 Task: Create a board button that moves all the cards in the list "Progress Report" on board "Trello first" to list "Progress report".
Action: Mouse moved to (1098, 90)
Screenshot: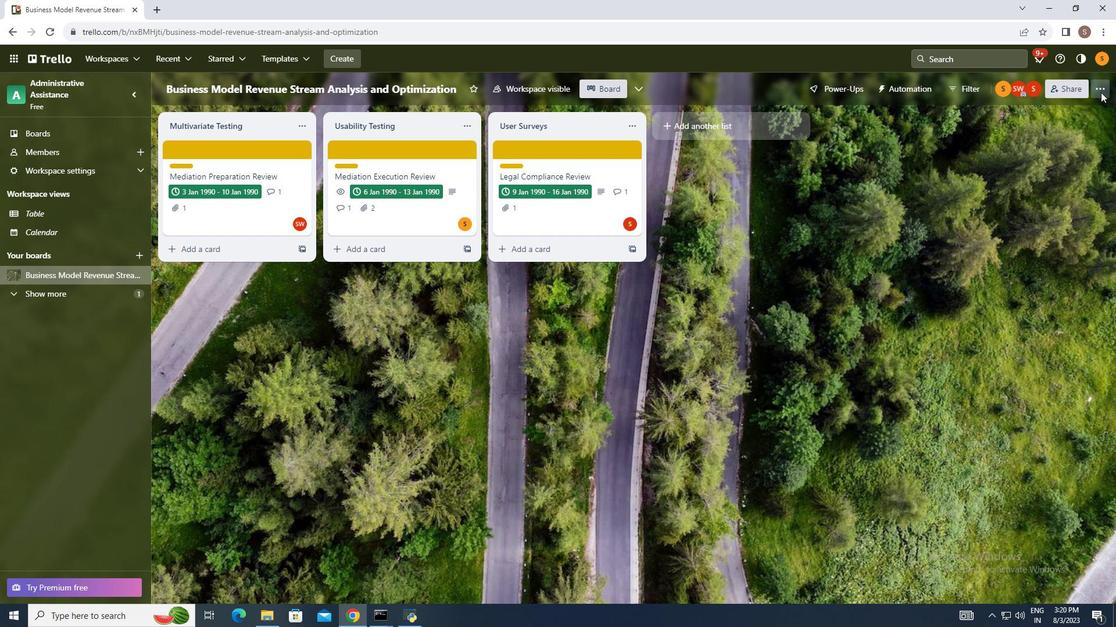 
Action: Mouse pressed left at (1098, 90)
Screenshot: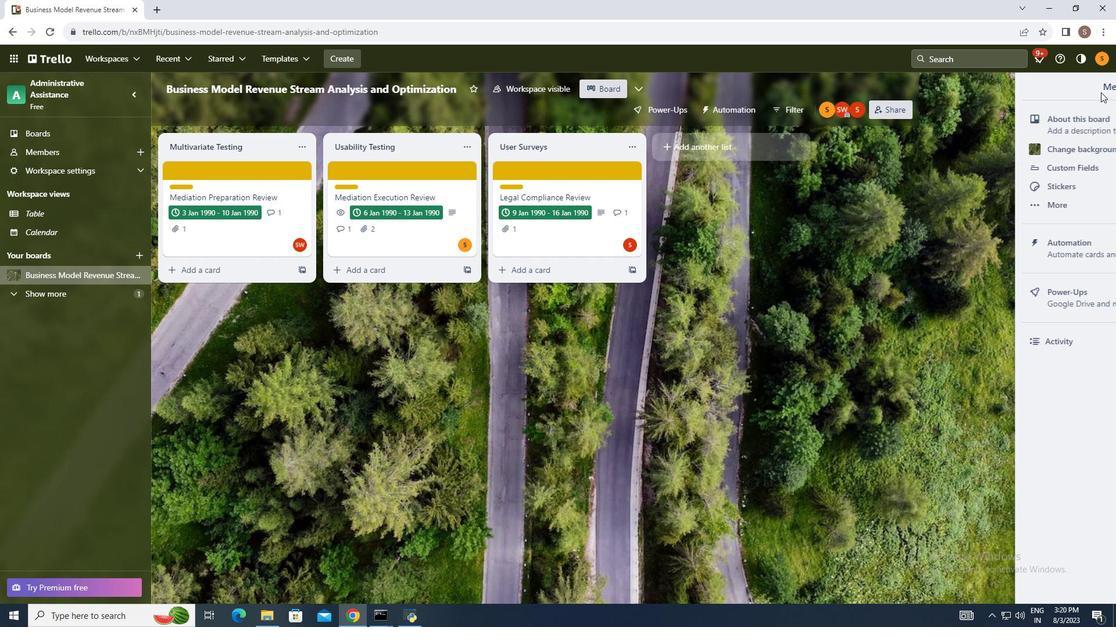 
Action: Mouse moved to (1002, 249)
Screenshot: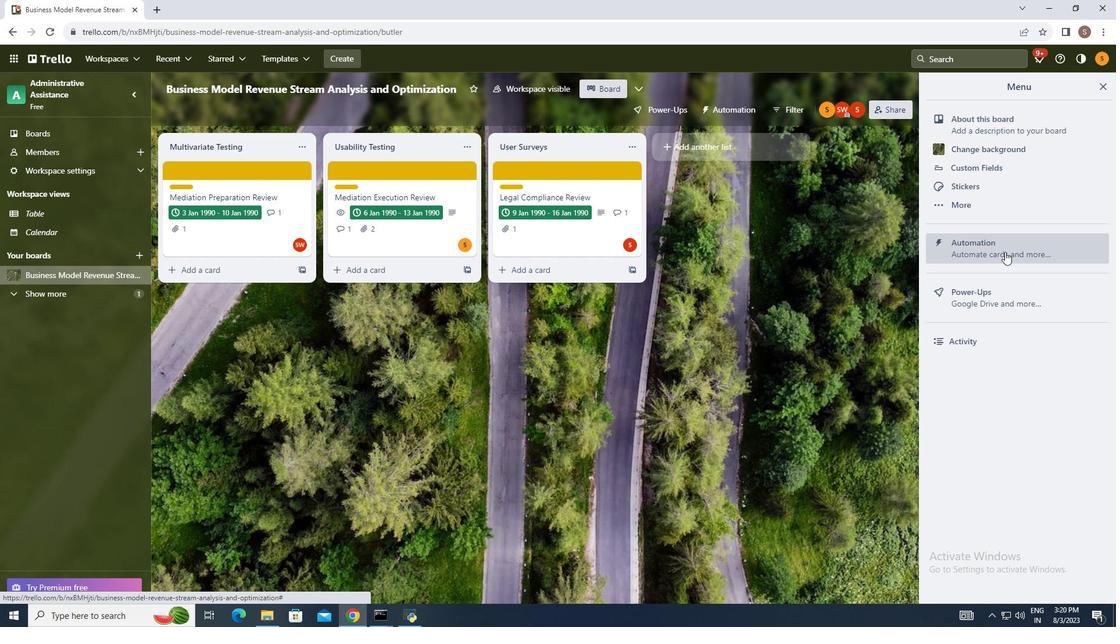 
Action: Mouse pressed left at (1002, 249)
Screenshot: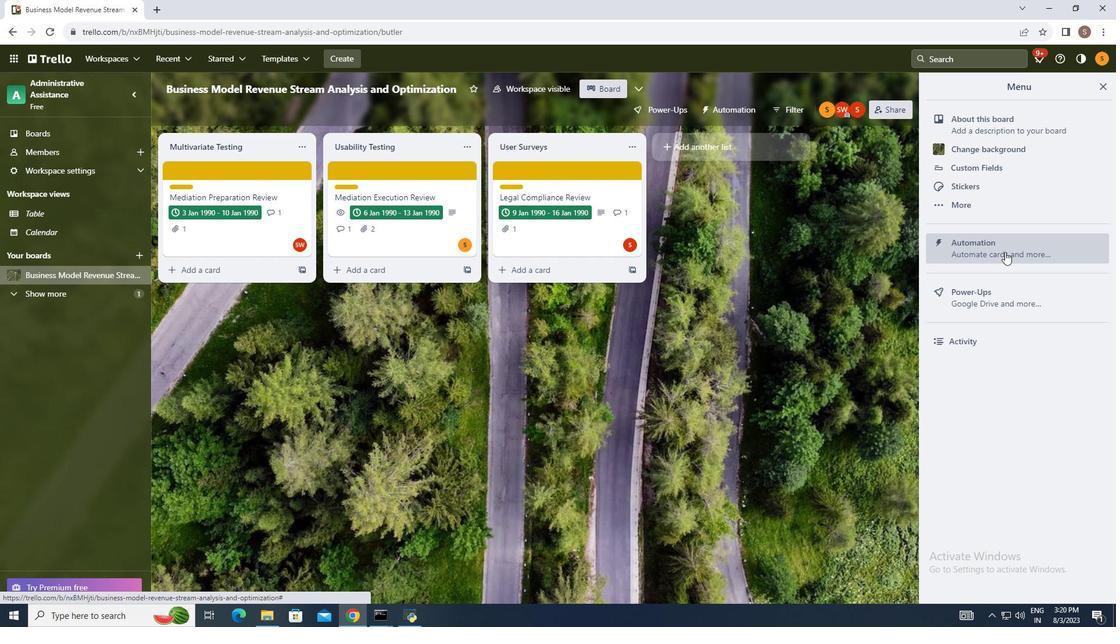
Action: Mouse moved to (208, 322)
Screenshot: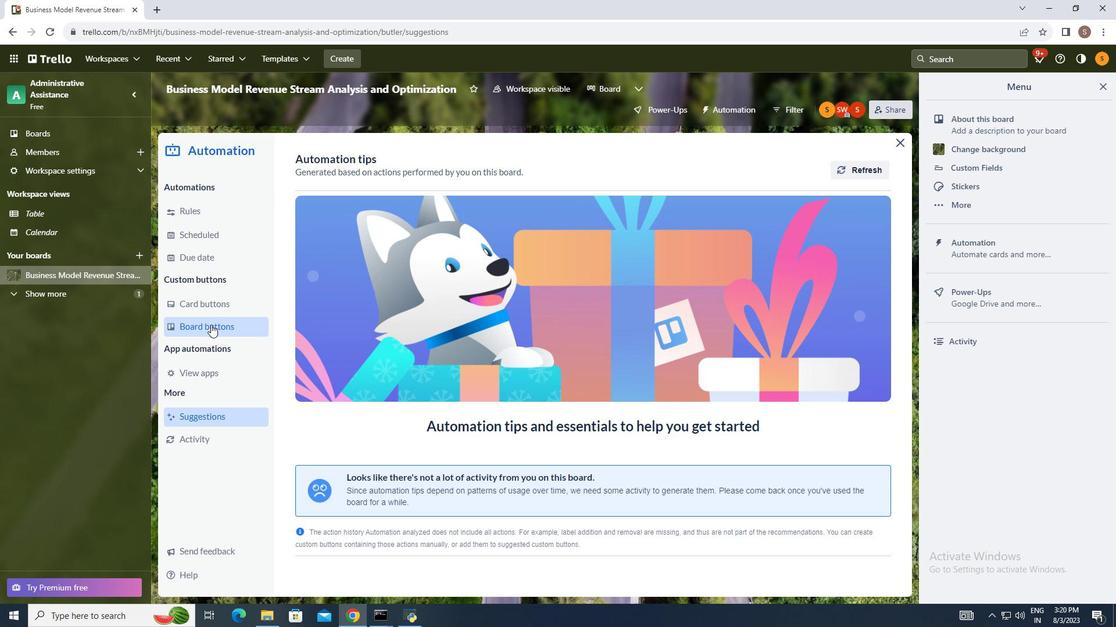 
Action: Mouse pressed left at (208, 322)
Screenshot: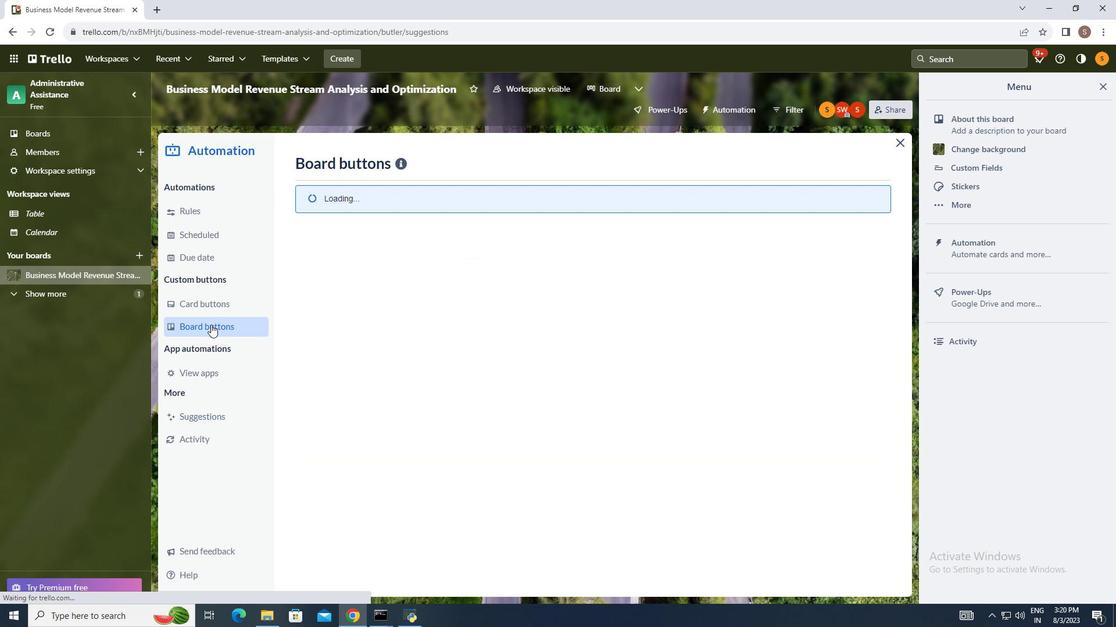 
Action: Mouse moved to (847, 163)
Screenshot: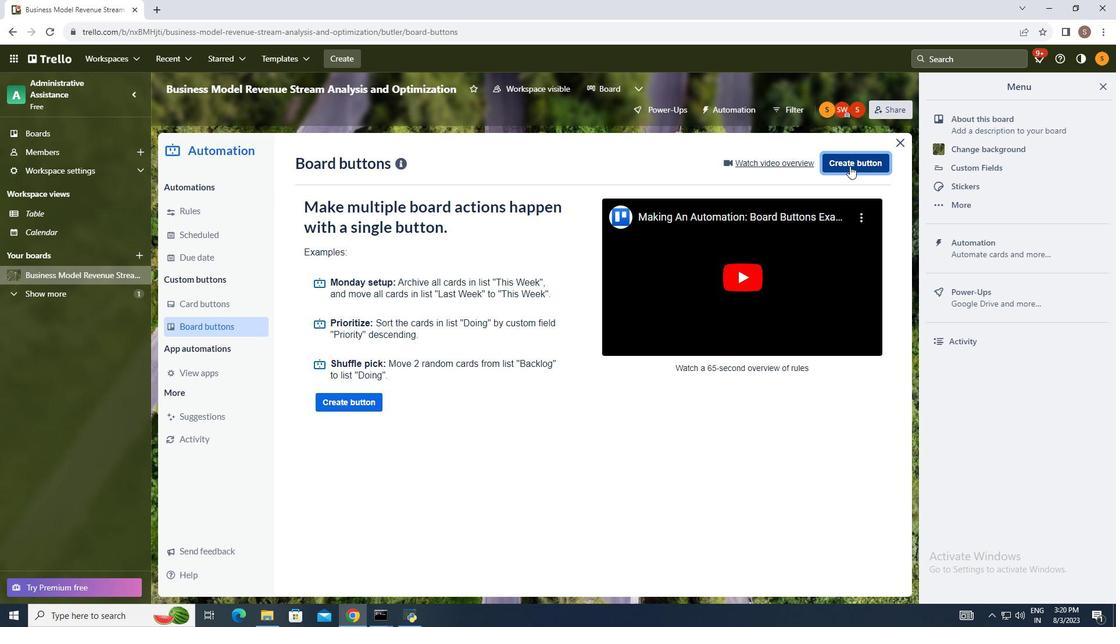 
Action: Mouse pressed left at (847, 163)
Screenshot: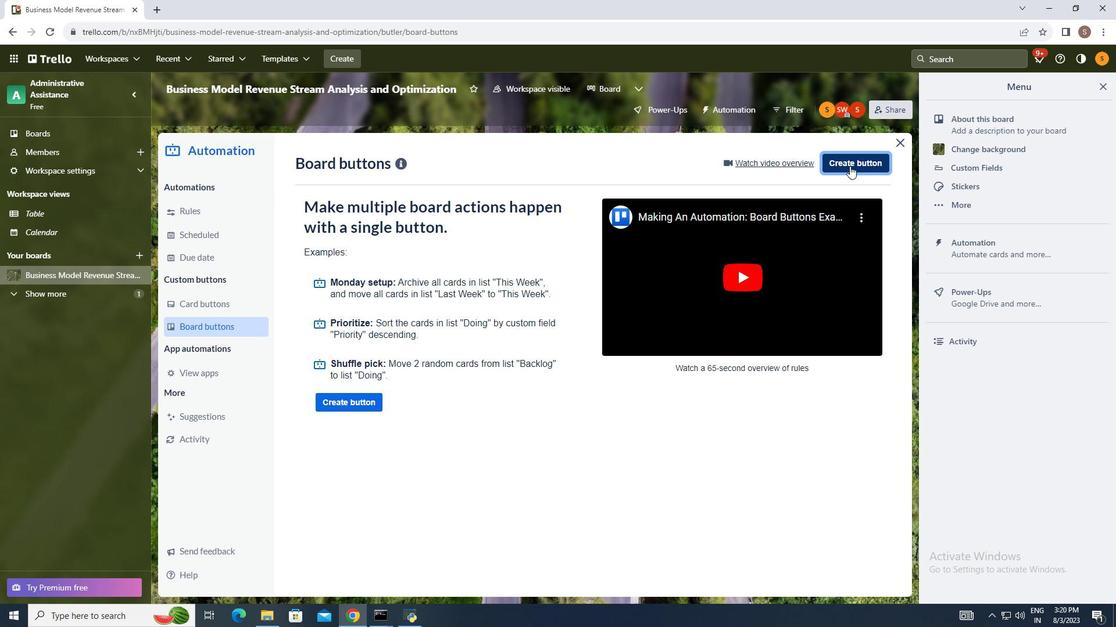
Action: Mouse moved to (576, 320)
Screenshot: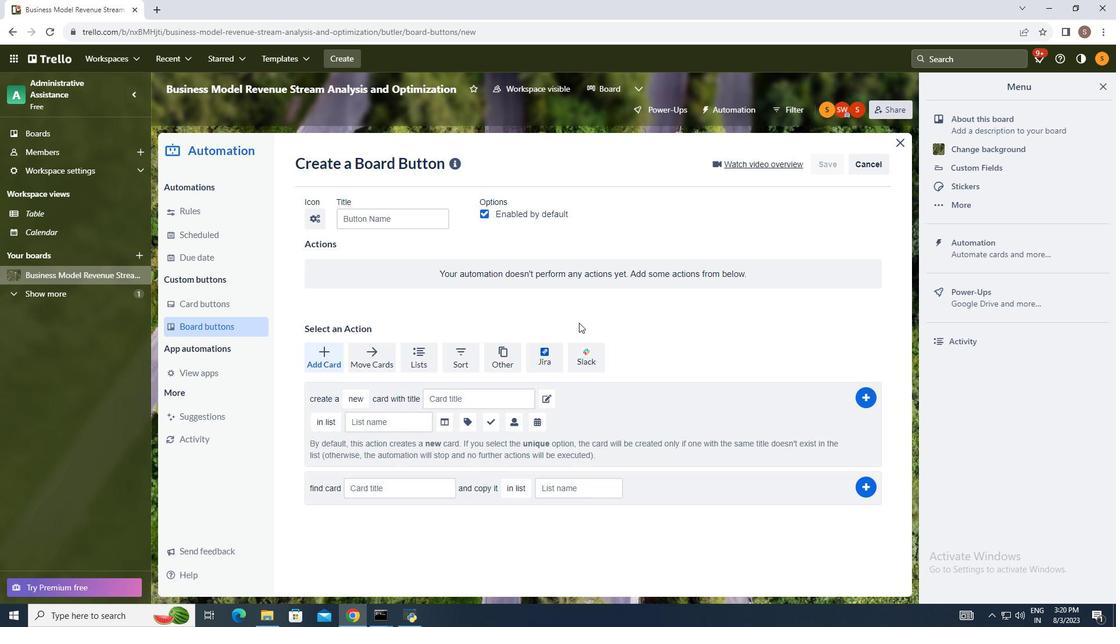 
Action: Mouse pressed left at (576, 320)
Screenshot: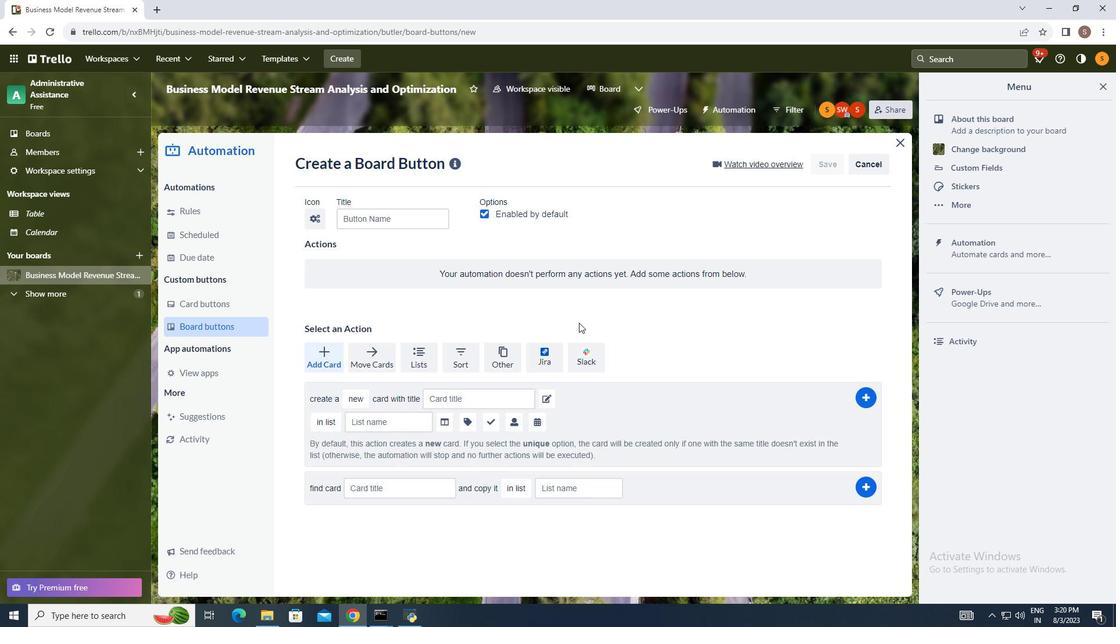 
Action: Mouse moved to (374, 349)
Screenshot: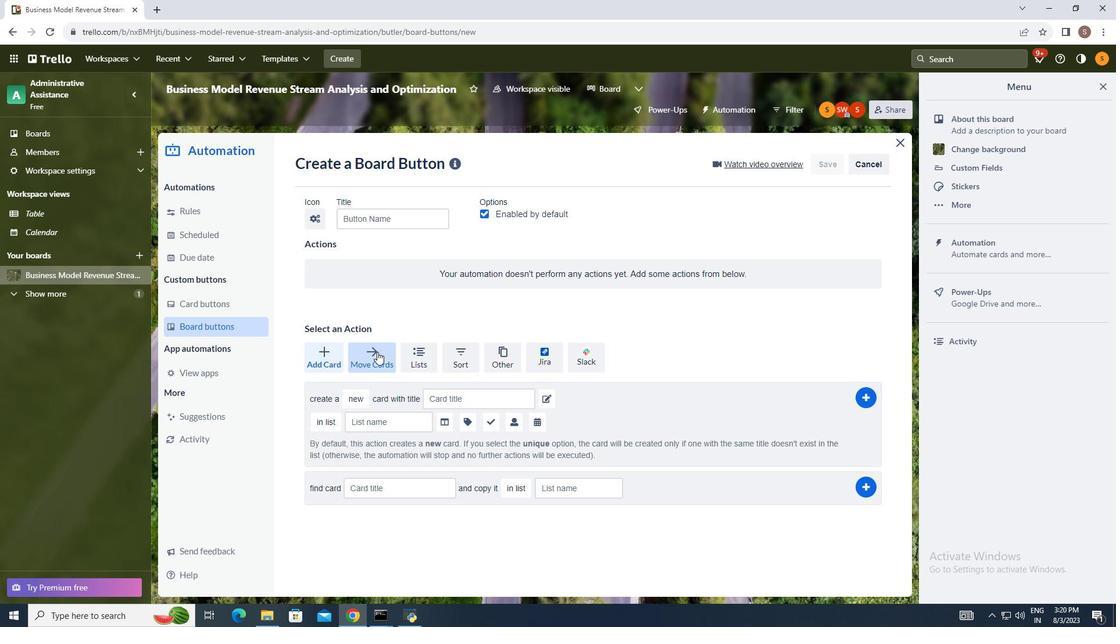 
Action: Mouse pressed left at (374, 349)
Screenshot: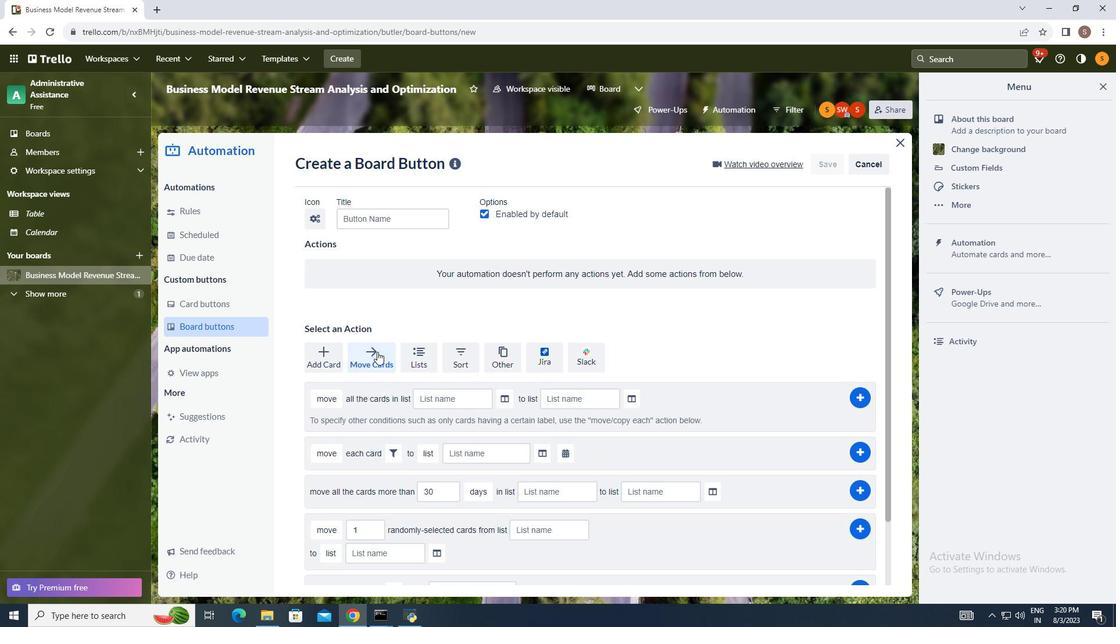 
Action: Mouse moved to (327, 394)
Screenshot: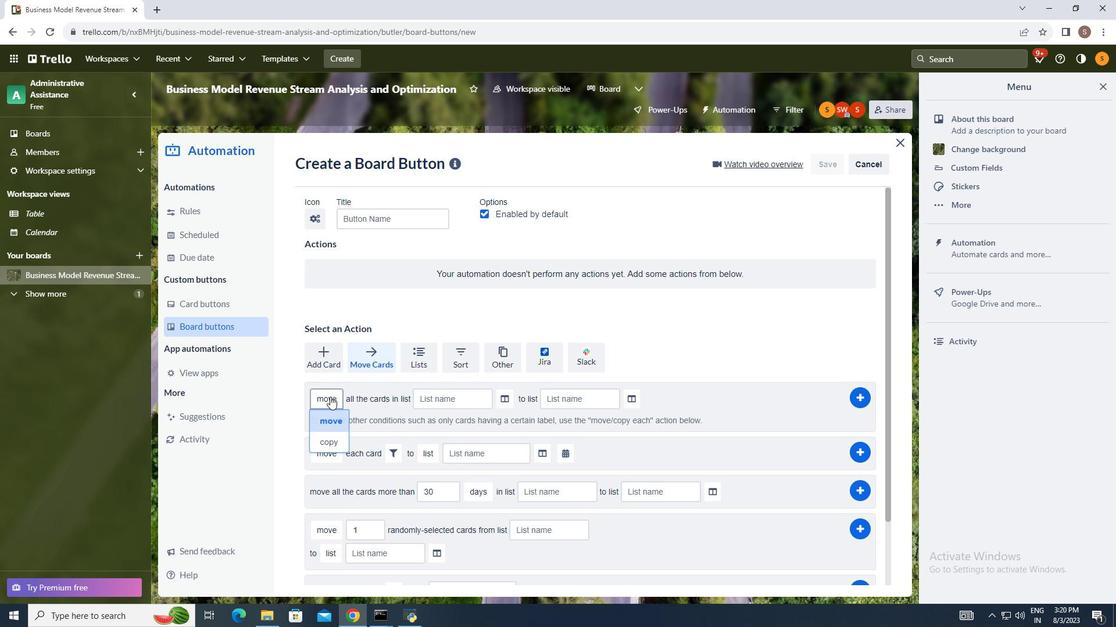 
Action: Mouse pressed left at (327, 394)
Screenshot: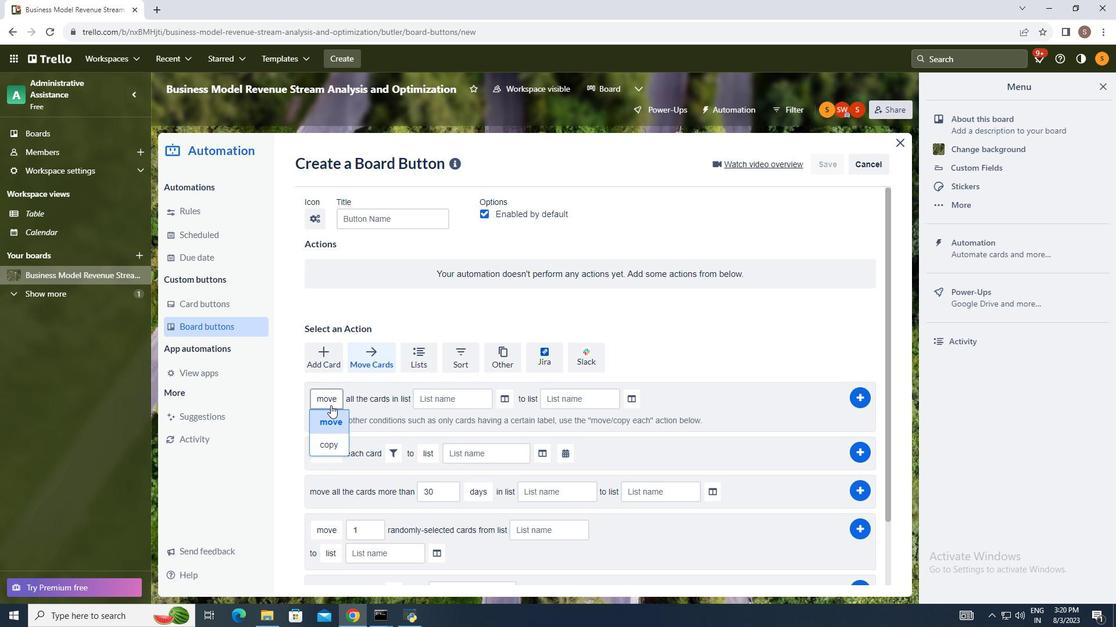 
Action: Mouse moved to (329, 416)
Screenshot: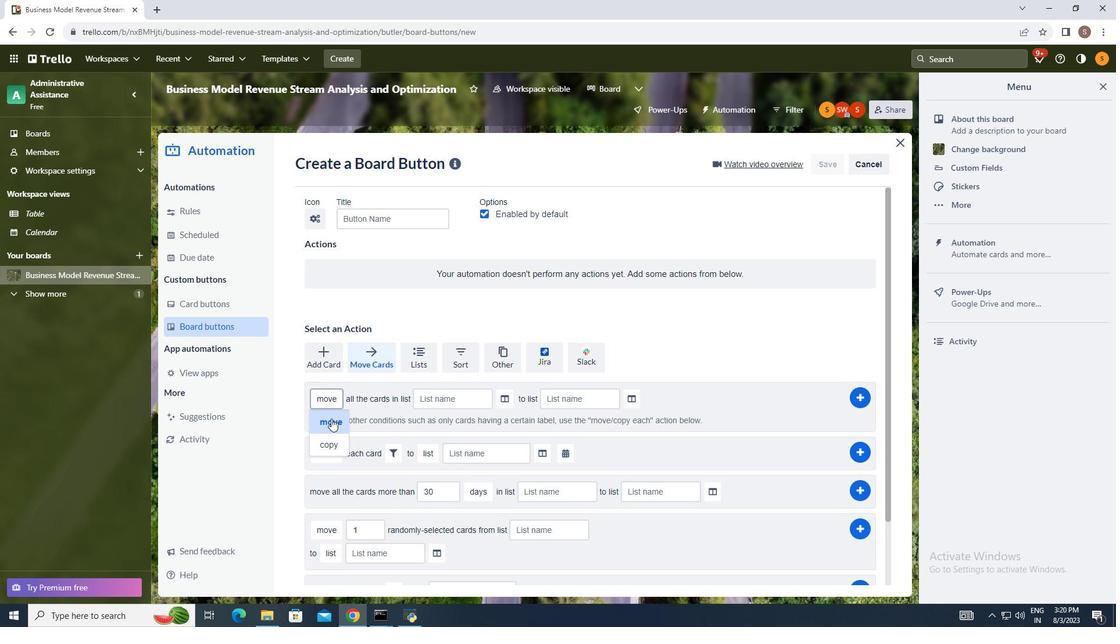 
Action: Mouse pressed left at (329, 416)
Screenshot: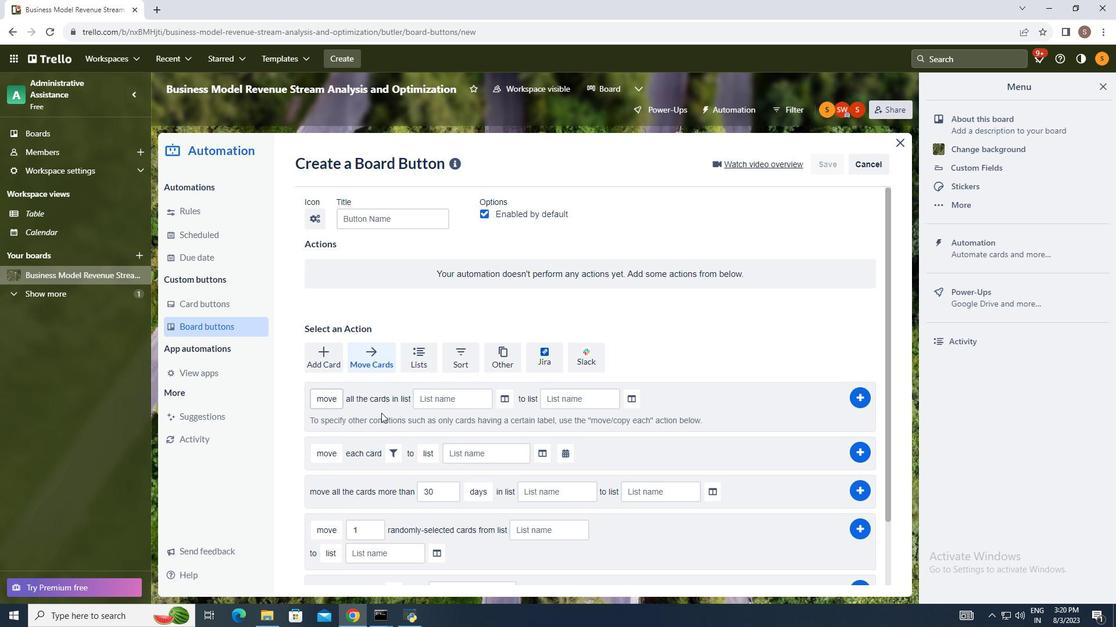 
Action: Mouse moved to (433, 395)
Screenshot: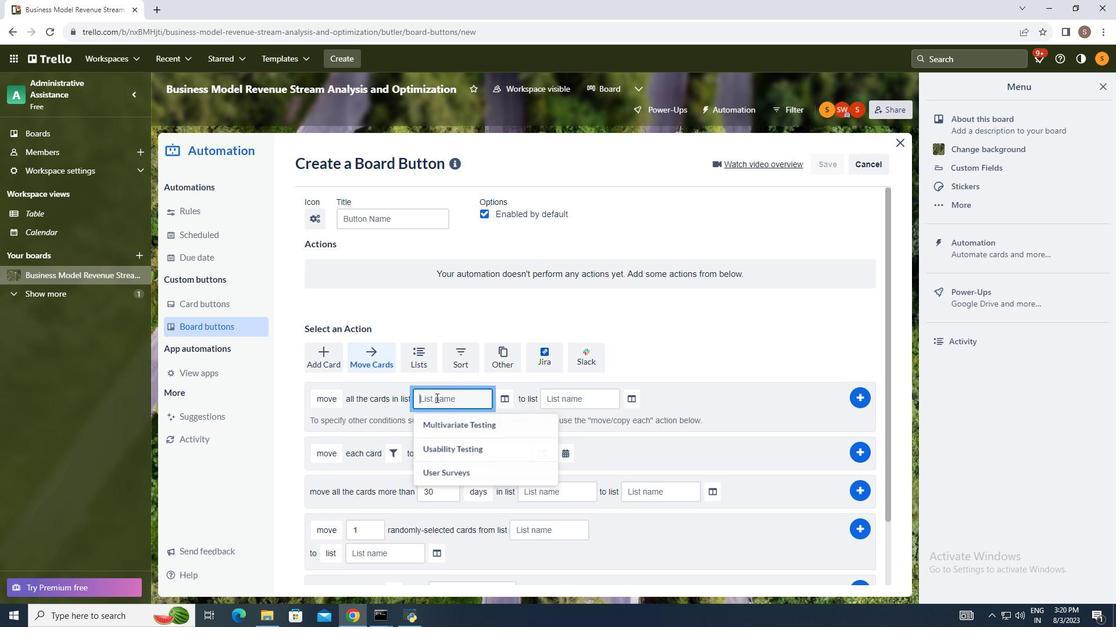 
Action: Mouse pressed left at (433, 395)
Screenshot: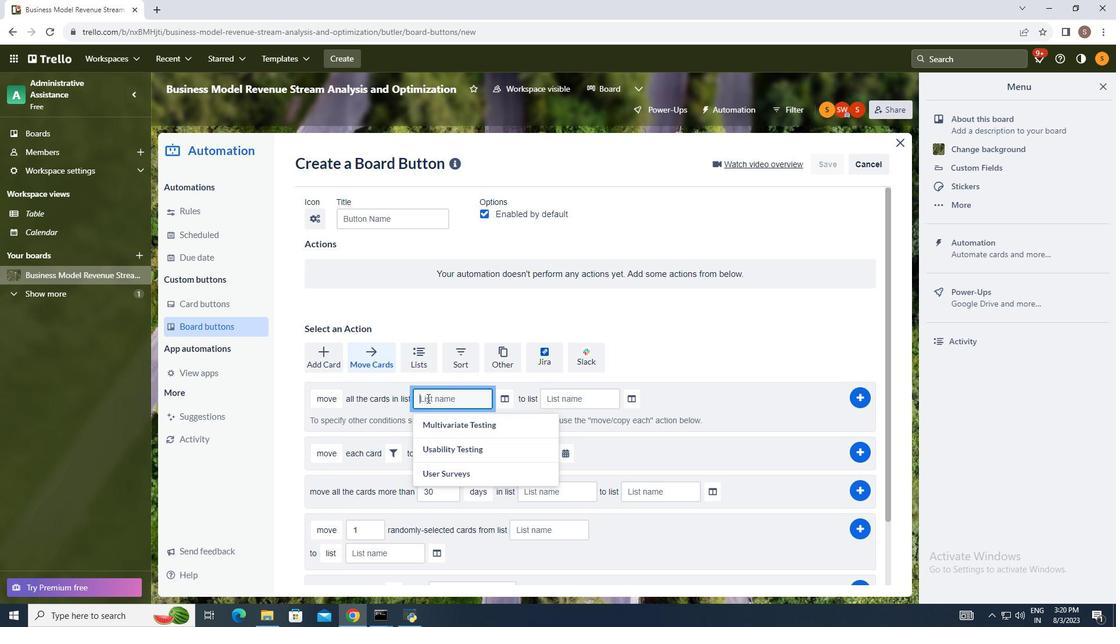 
Action: Mouse moved to (365, 381)
Screenshot: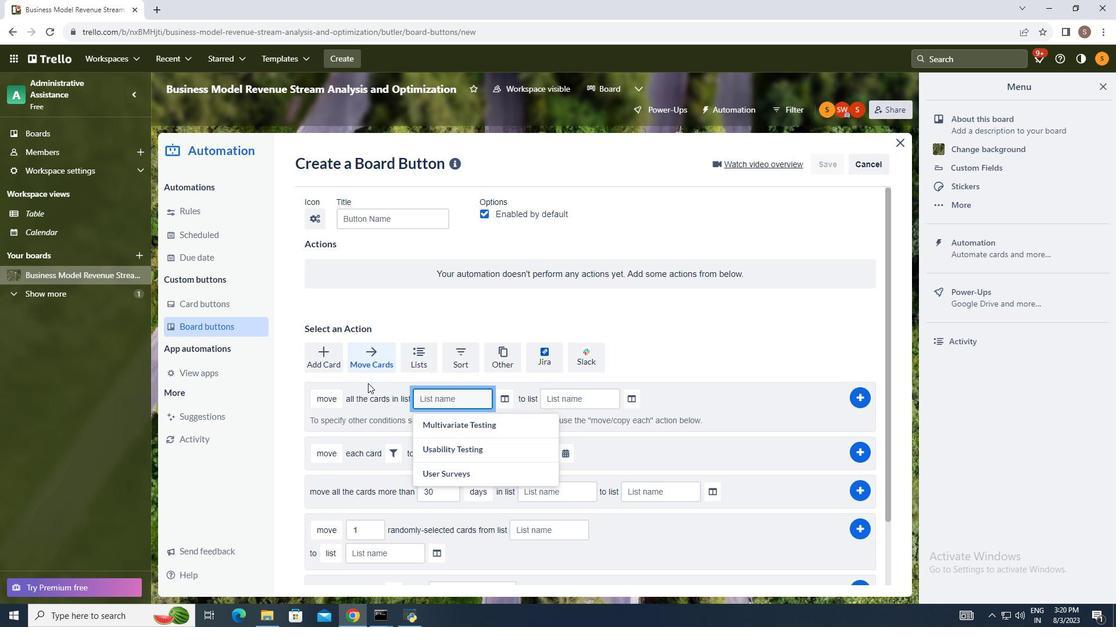 
Action: Key pressed progress<Key.space>report
Screenshot: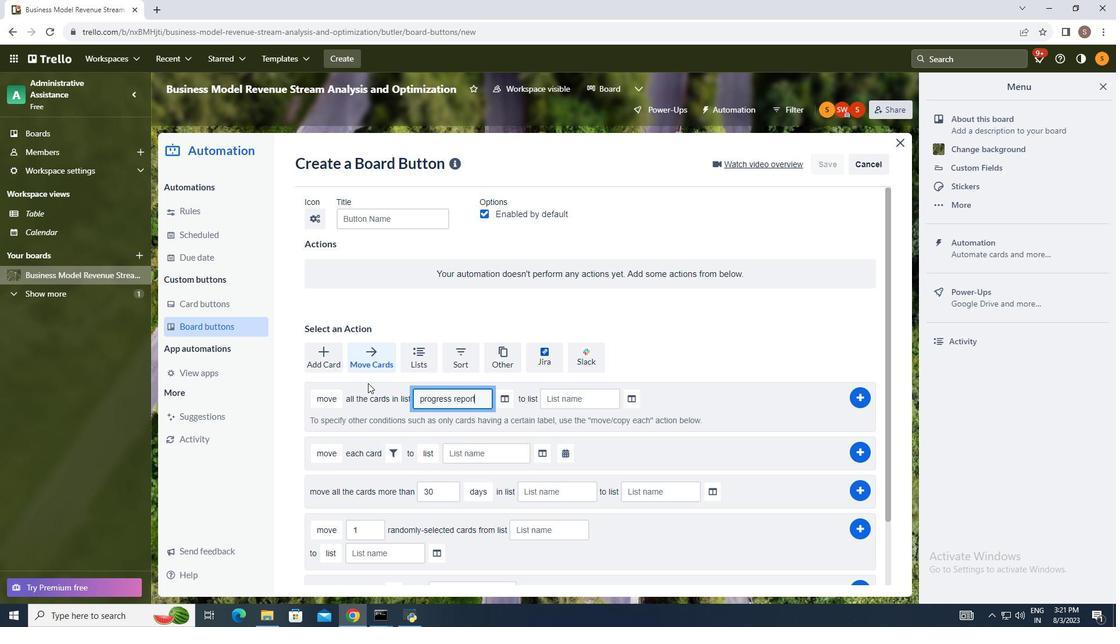 
Action: Mouse moved to (505, 395)
Screenshot: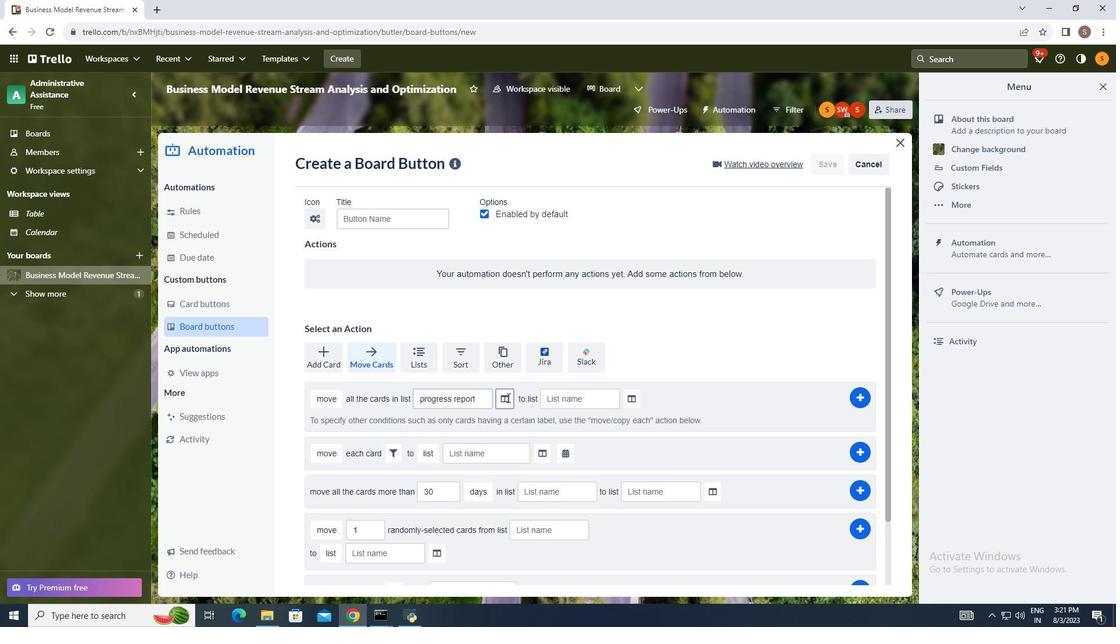 
Action: Mouse pressed left at (505, 395)
Screenshot: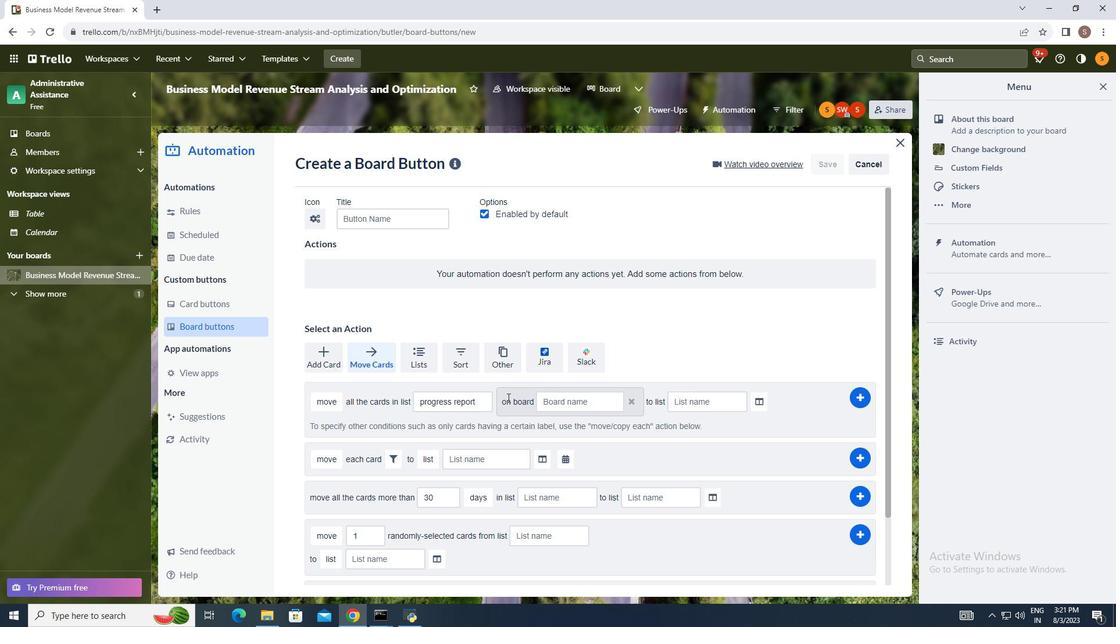 
Action: Mouse moved to (560, 401)
Screenshot: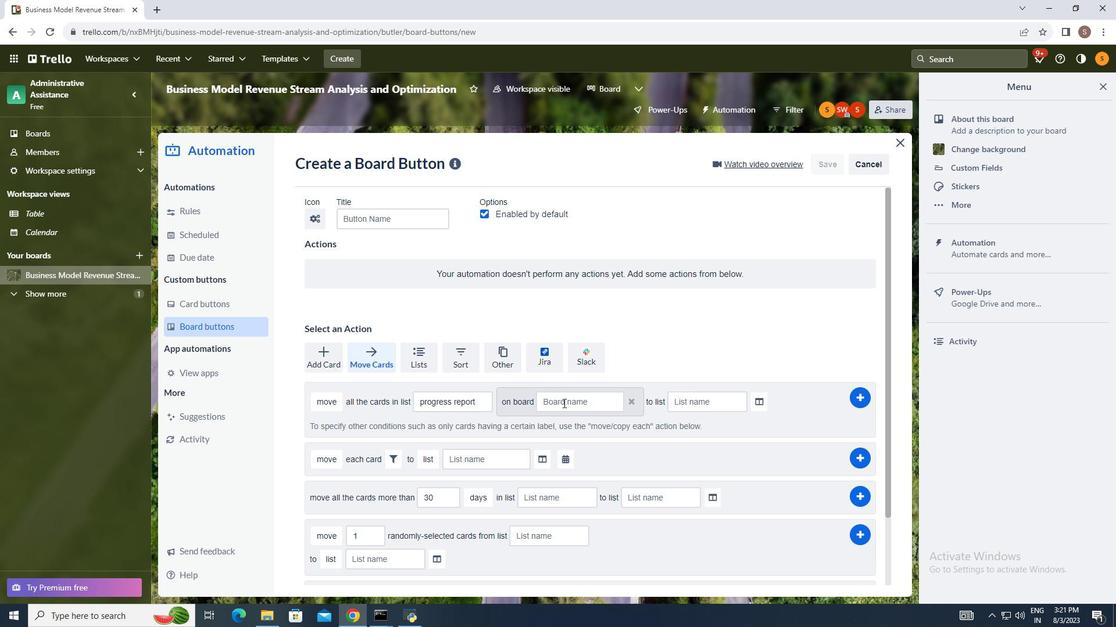 
Action: Mouse pressed left at (560, 401)
Screenshot: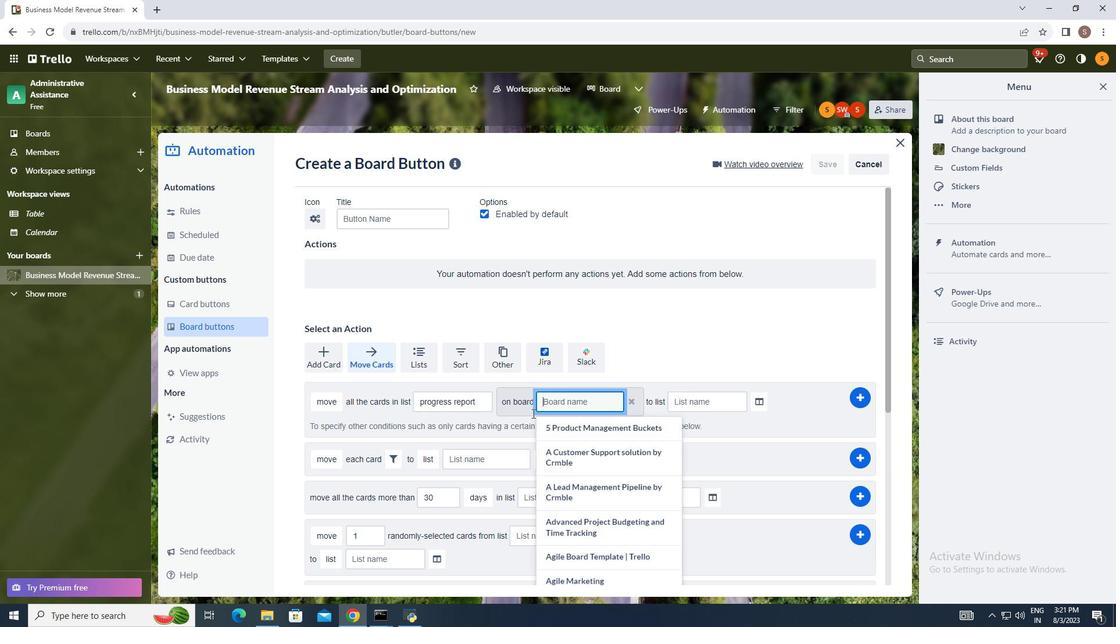 
Action: Mouse moved to (426, 425)
Screenshot: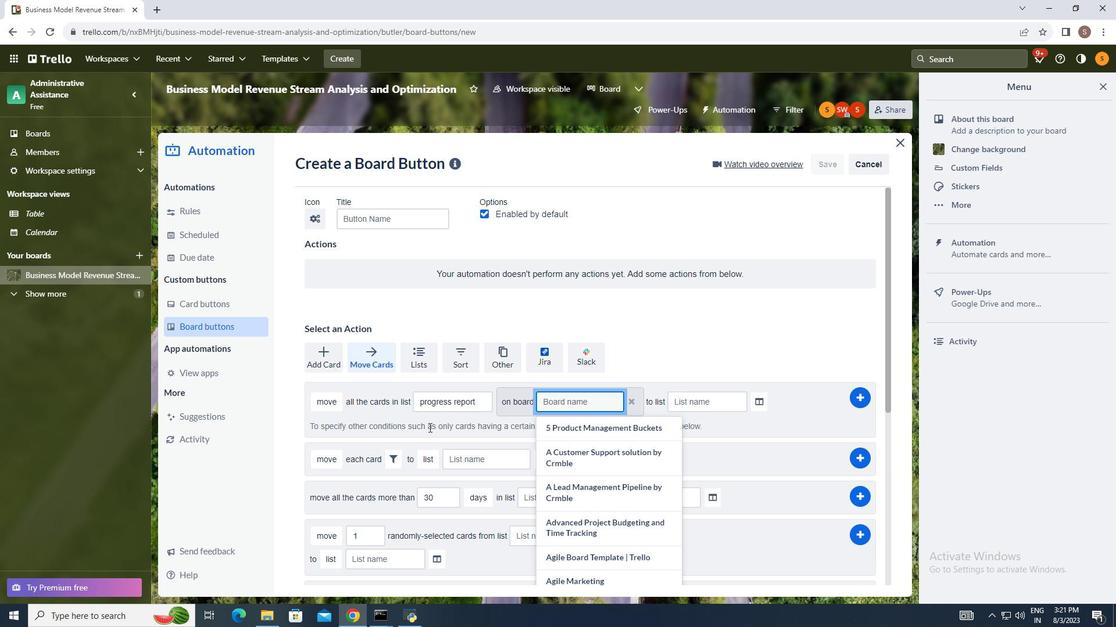 
Action: Key pressed <Key.shift_r>Trelo<Key.backspace>lo<Key.space>first
Screenshot: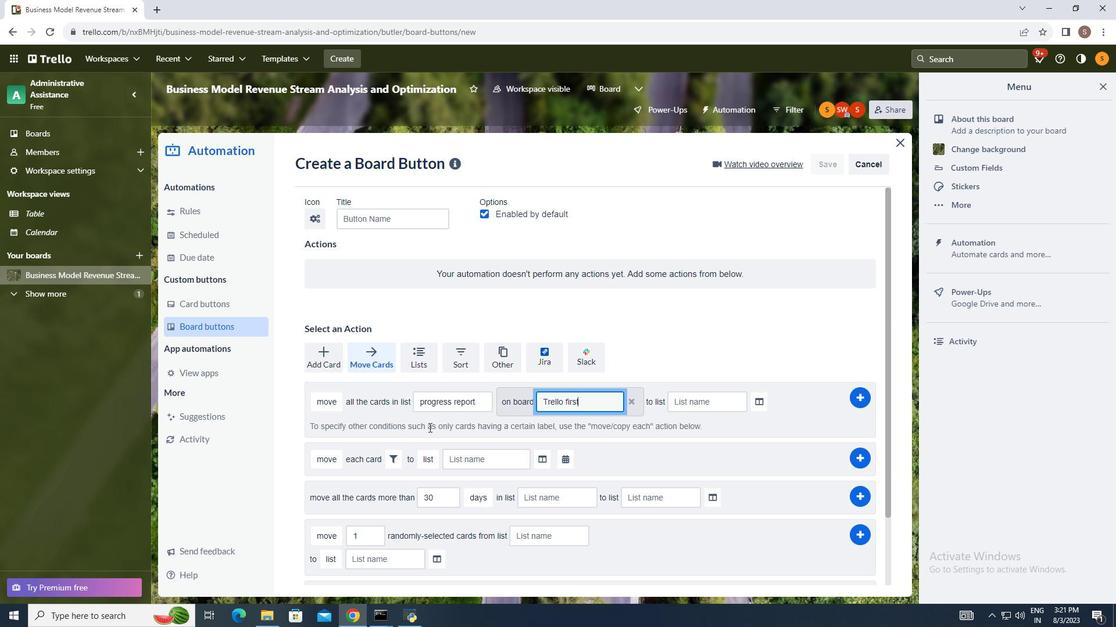 
Action: Mouse moved to (689, 403)
Screenshot: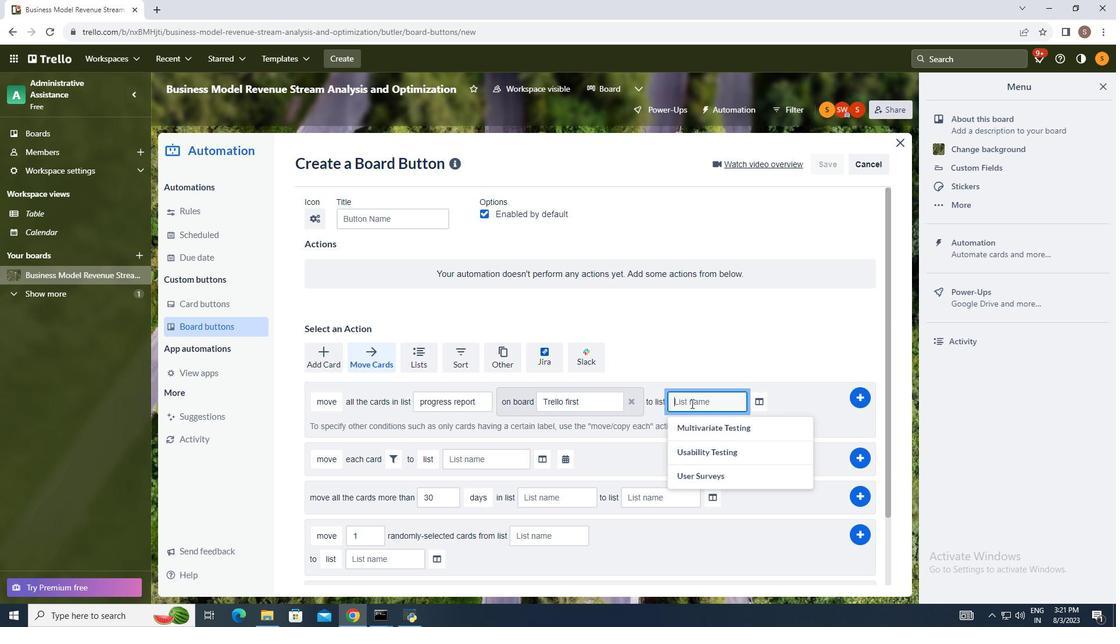 
Action: Mouse pressed left at (689, 403)
Screenshot: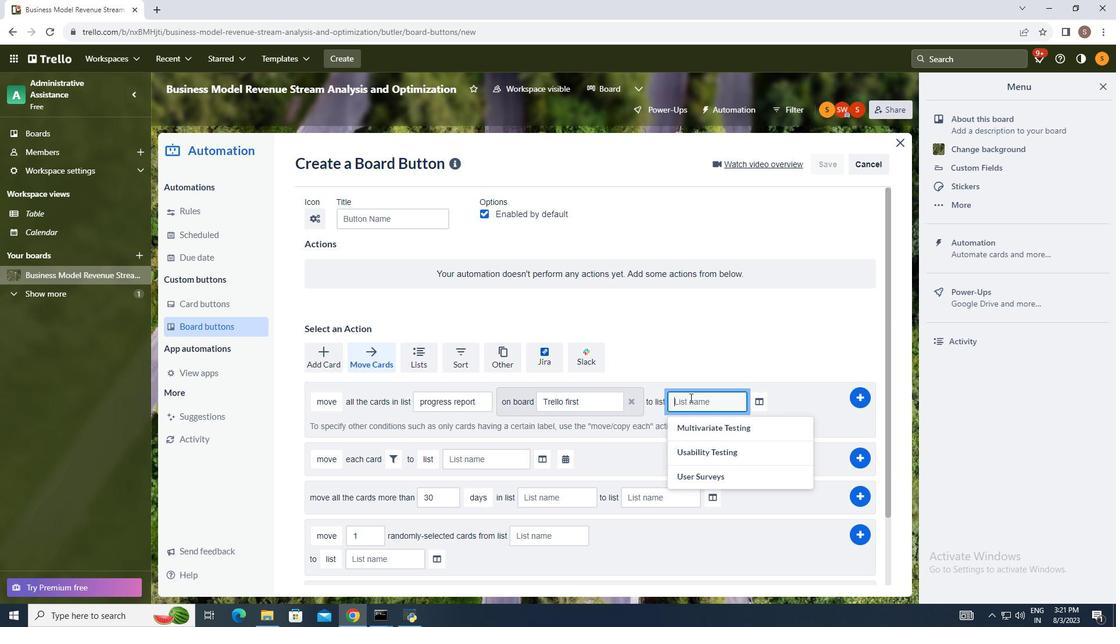 
Action: Mouse moved to (439, 294)
Screenshot: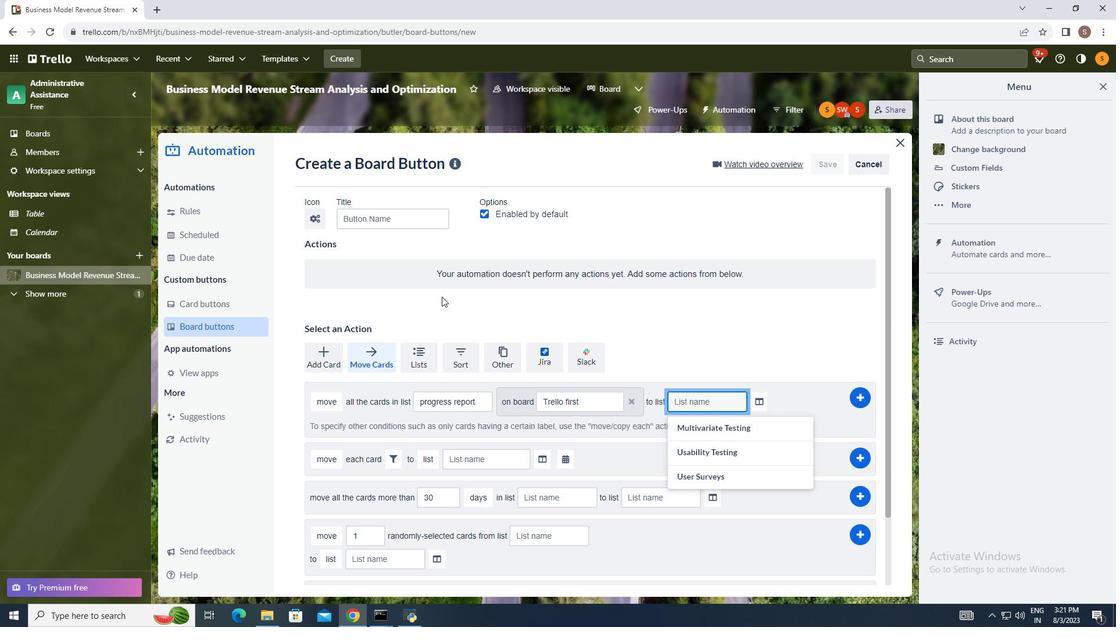 
Action: Key pressed <Key.shift>Progress<Key.space>report
Screenshot: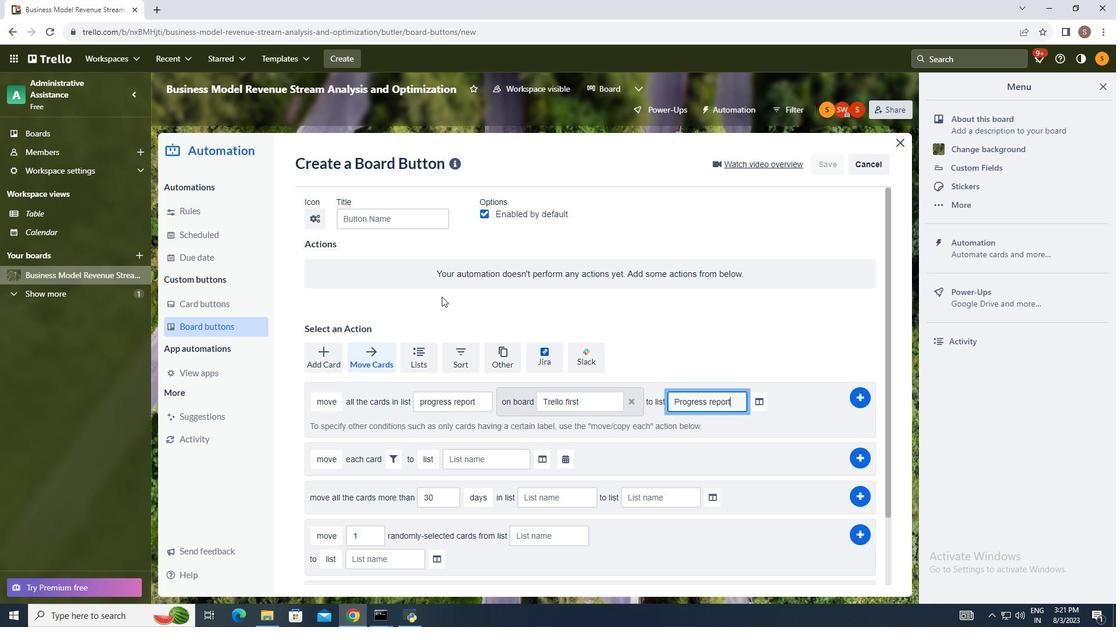 
Action: Mouse moved to (856, 397)
Screenshot: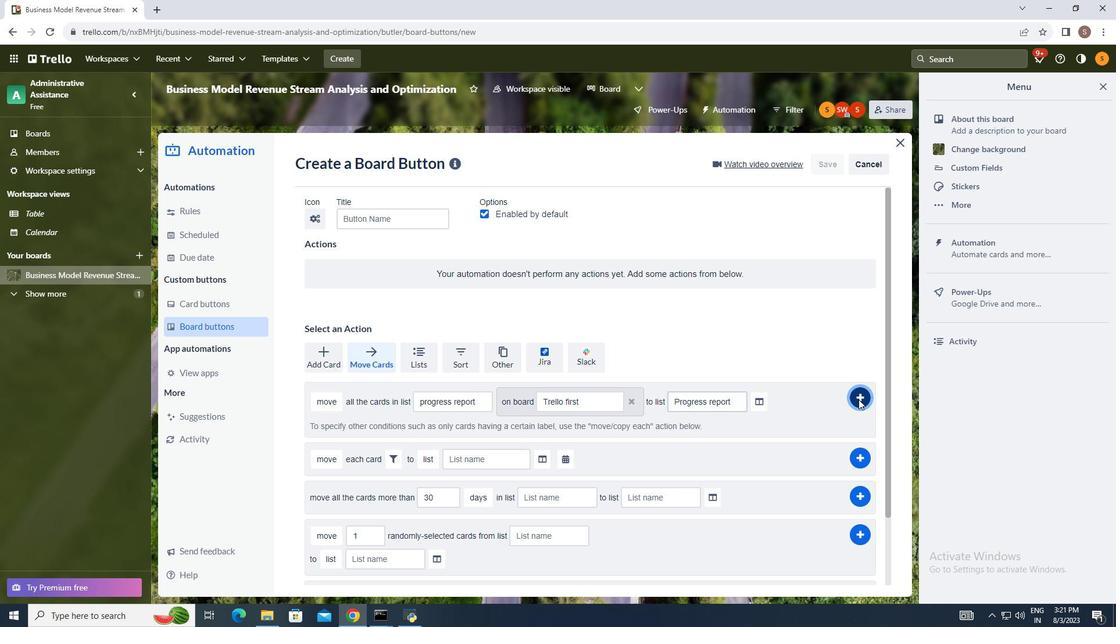 
Action: Mouse pressed left at (856, 397)
Screenshot: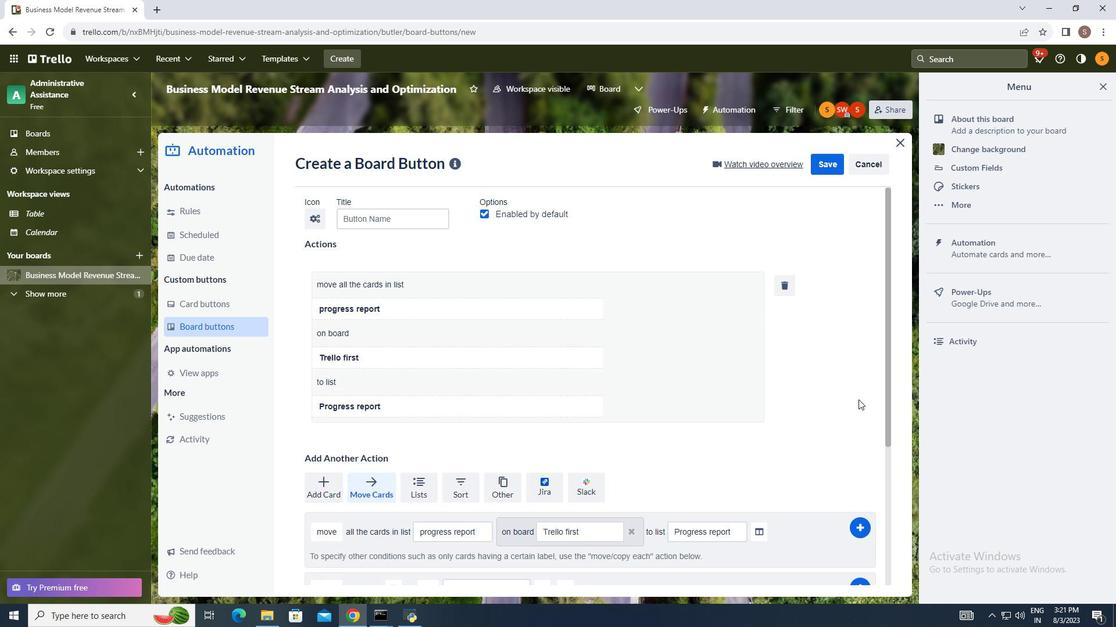 
Action: Mouse moved to (726, 337)
Screenshot: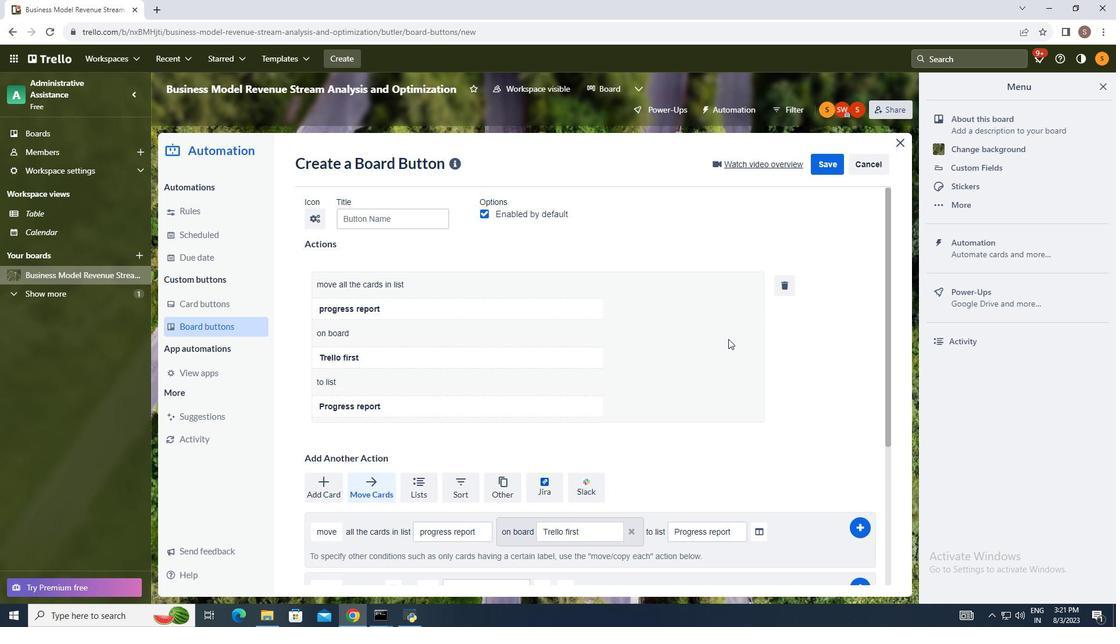 
